 Task: Look for products in the category "Cider" with ginger flavor only.
Action: Mouse moved to (932, 319)
Screenshot: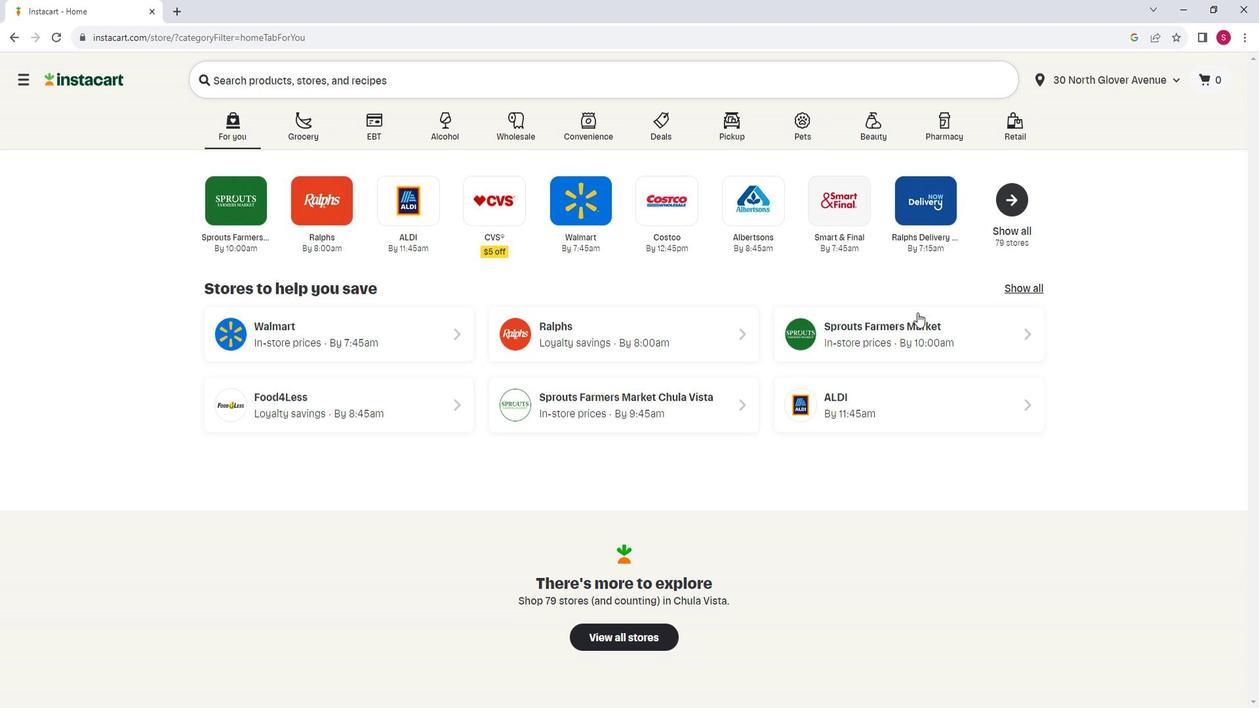 
Action: Mouse pressed left at (932, 319)
Screenshot: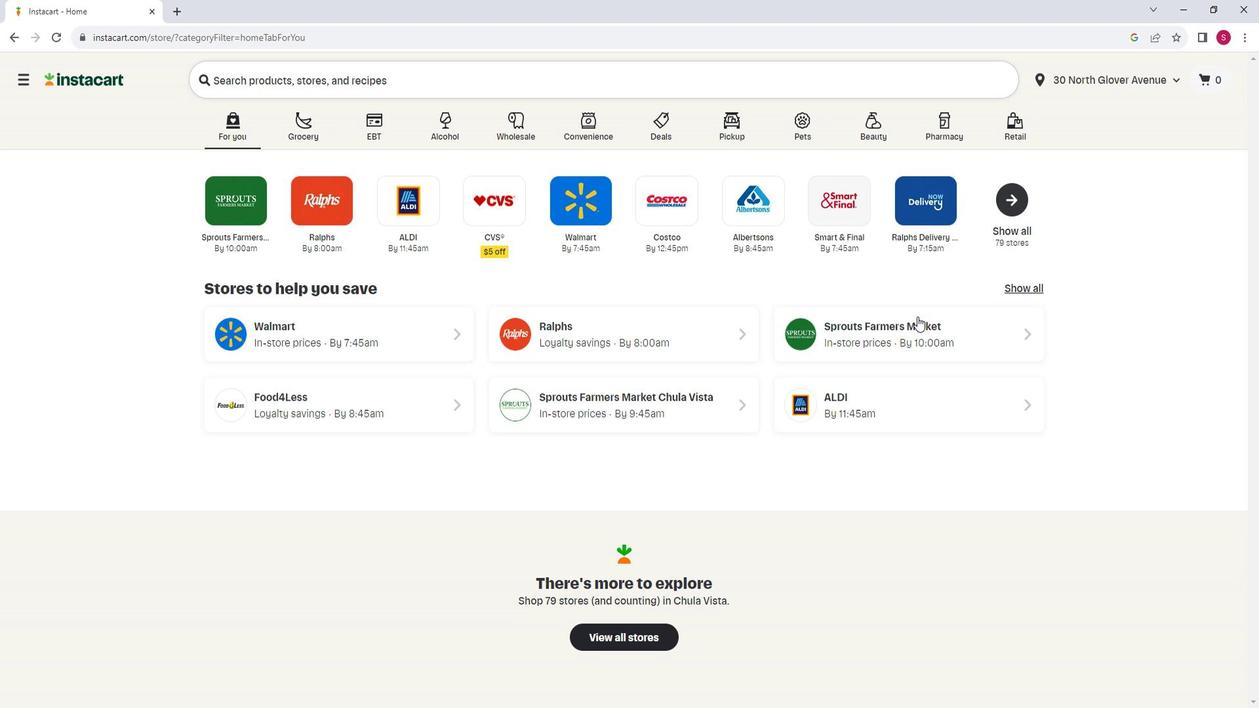
Action: Mouse moved to (61, 420)
Screenshot: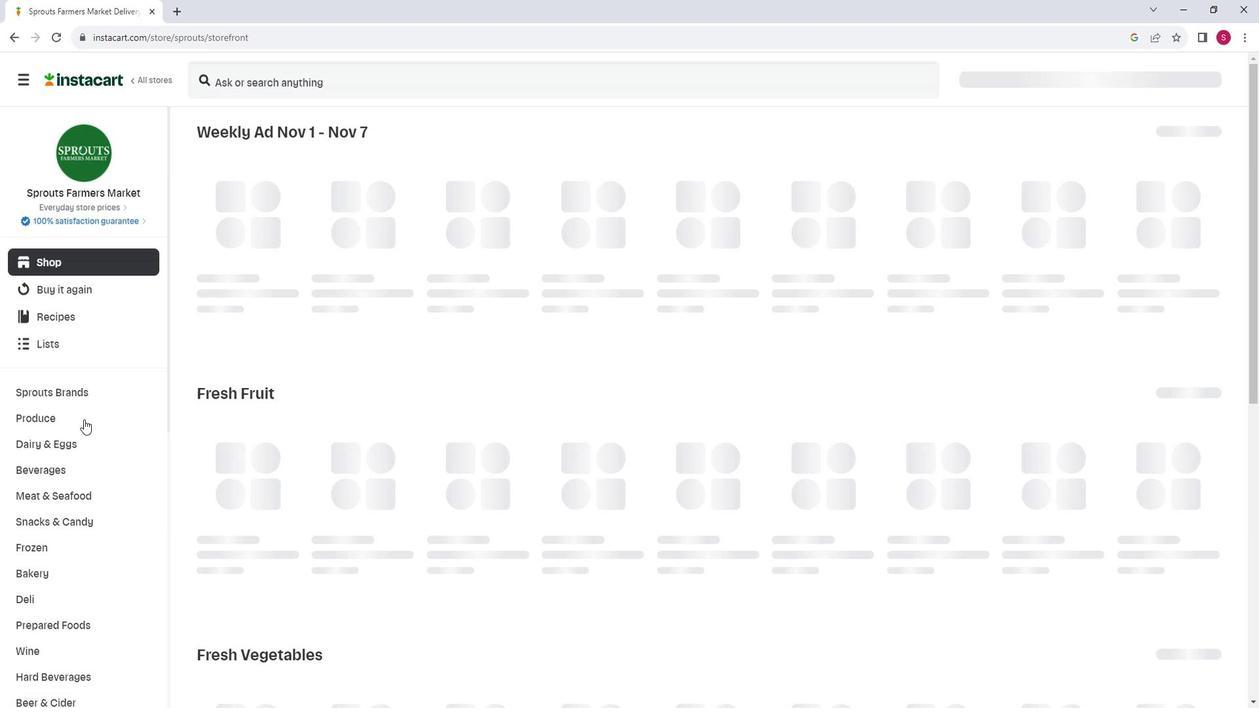 
Action: Mouse scrolled (61, 419) with delta (0, 0)
Screenshot: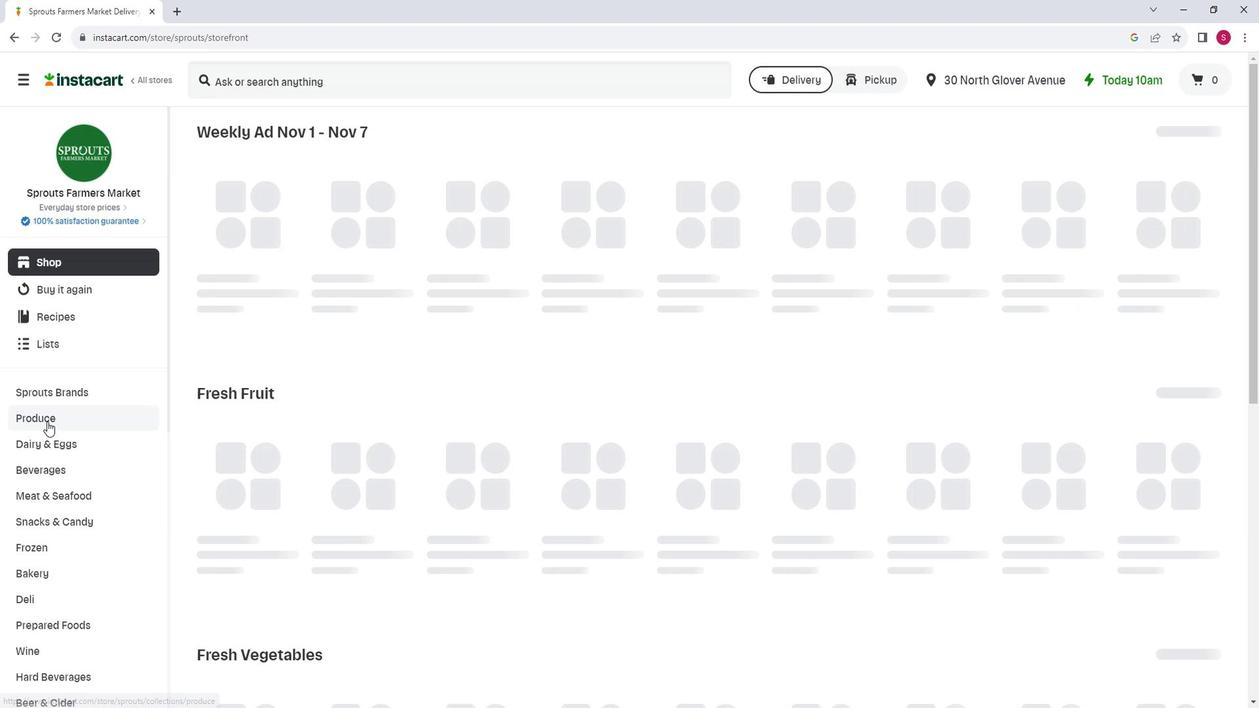 
Action: Mouse moved to (67, 625)
Screenshot: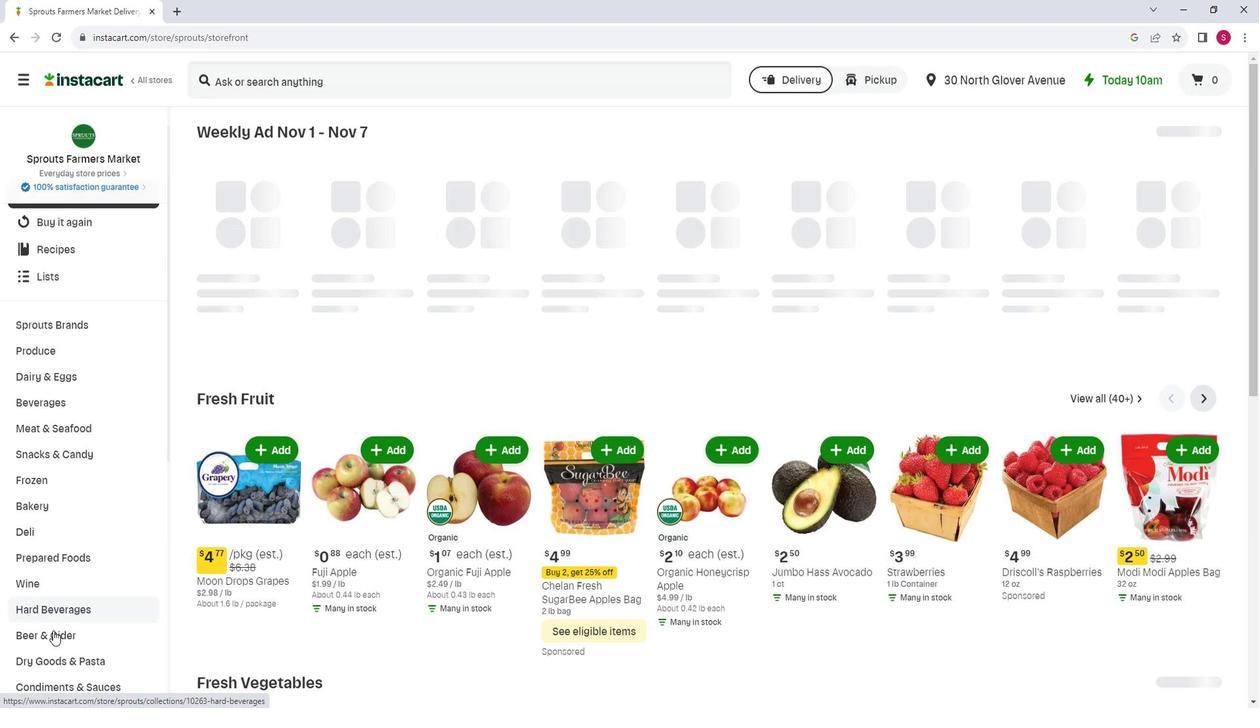 
Action: Mouse pressed left at (67, 625)
Screenshot: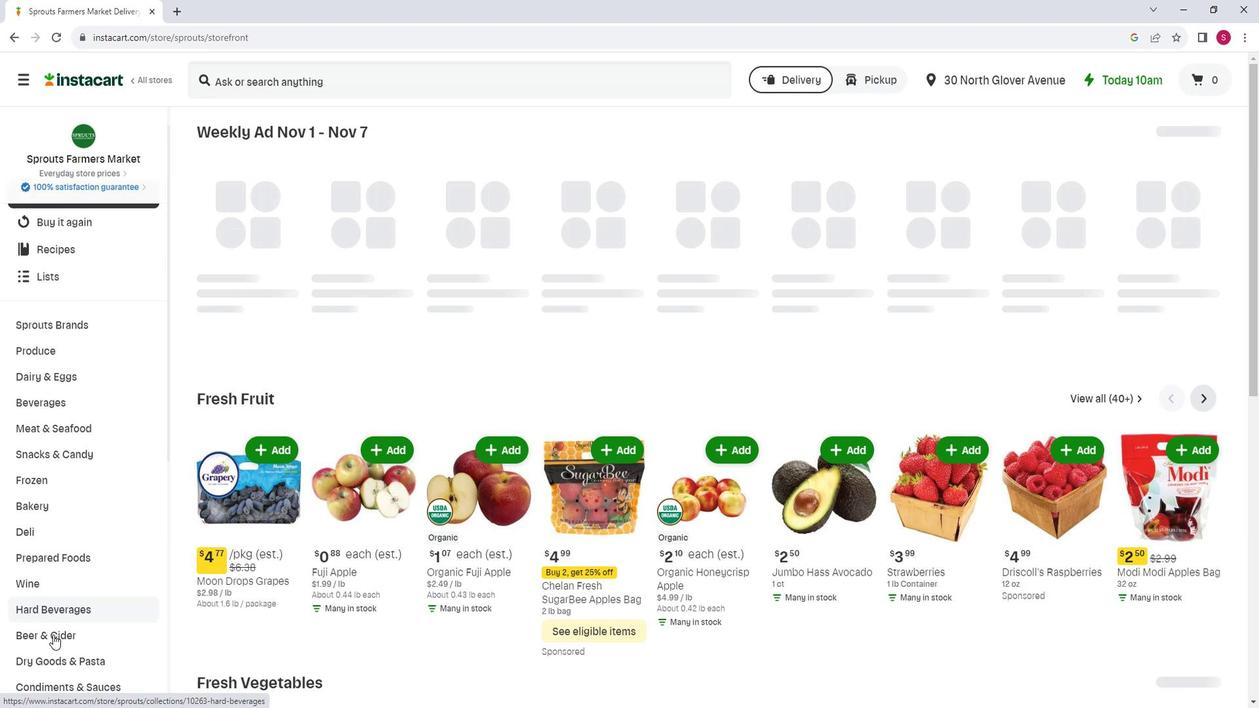 
Action: Mouse moved to (511, 179)
Screenshot: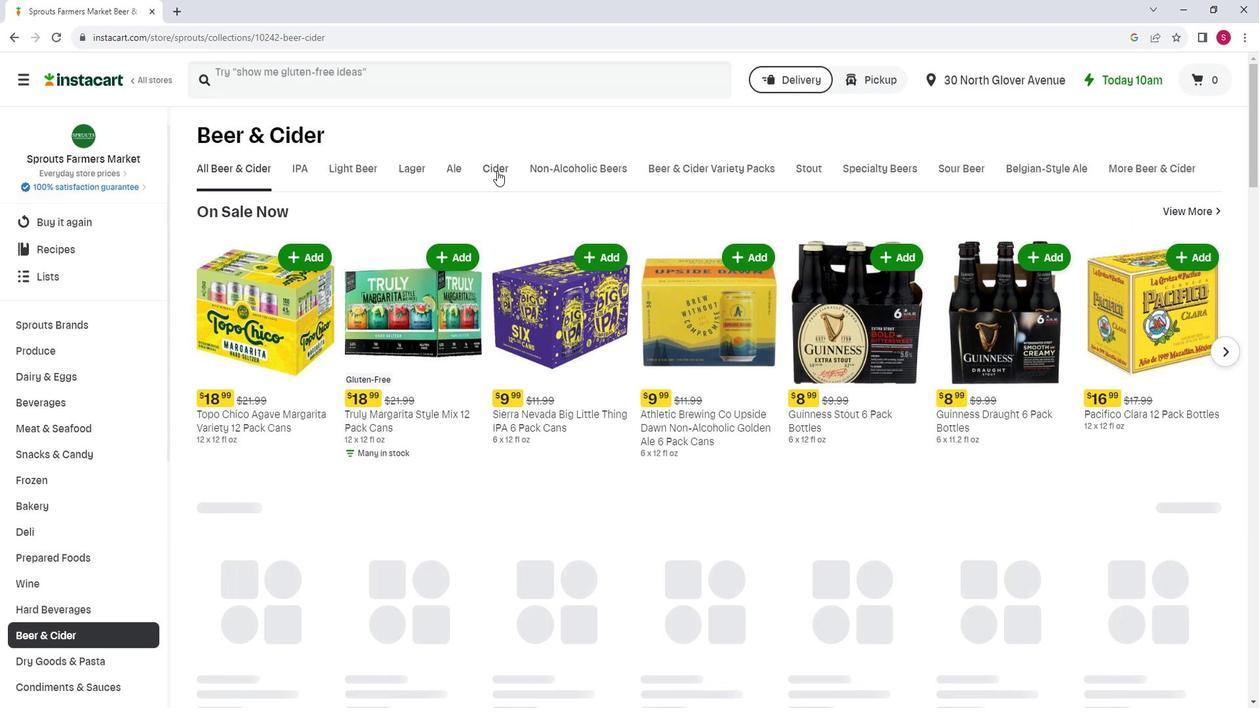 
Action: Mouse pressed left at (511, 179)
Screenshot: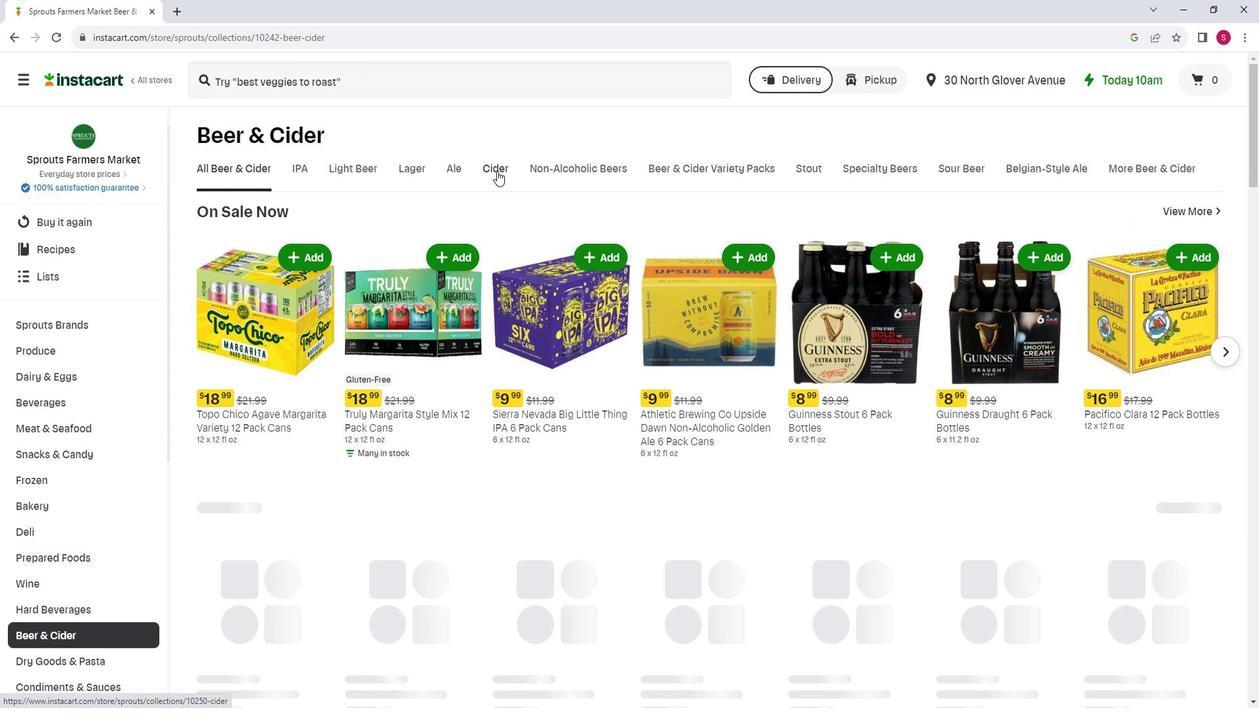 
Action: Mouse moved to (268, 221)
Screenshot: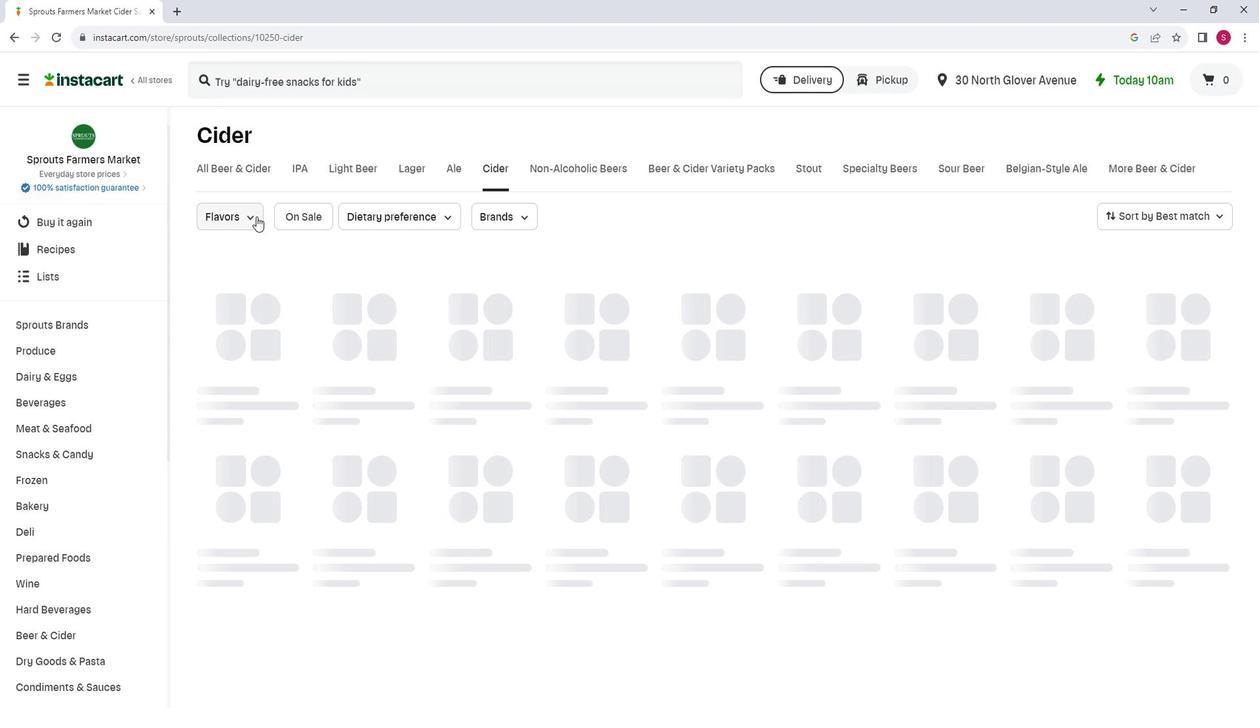 
Action: Mouse pressed left at (268, 221)
Screenshot: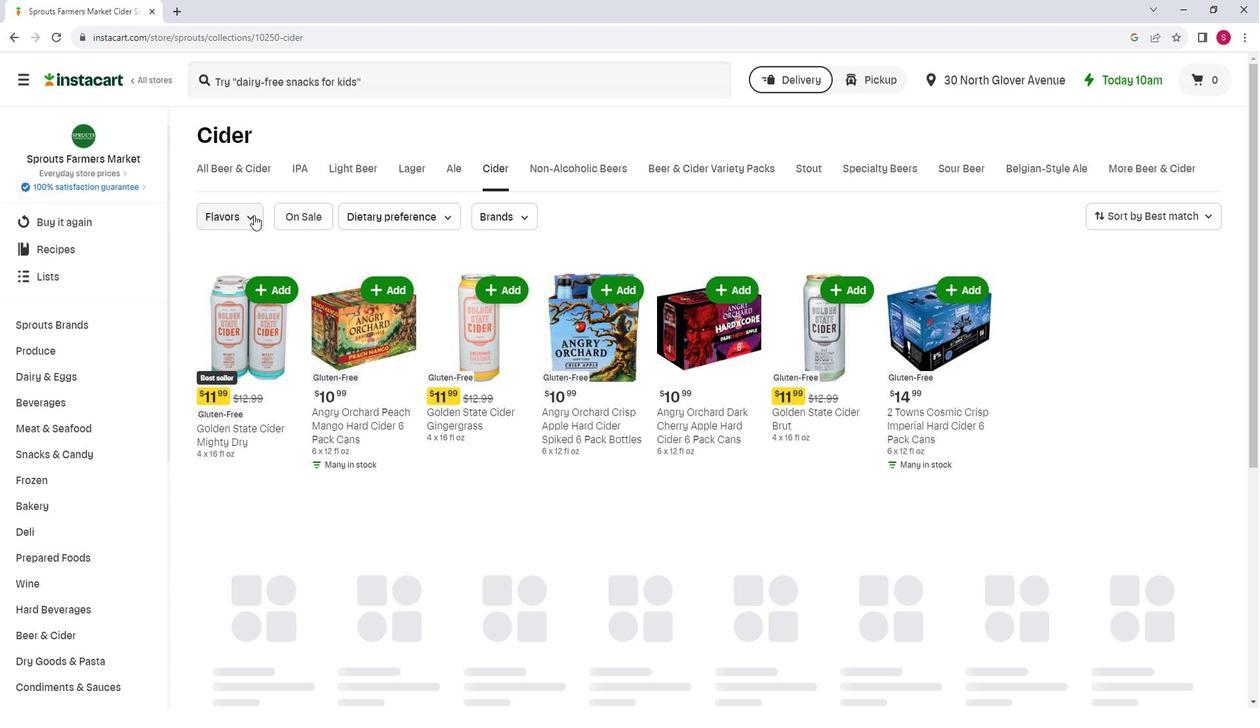 
Action: Mouse moved to (257, 291)
Screenshot: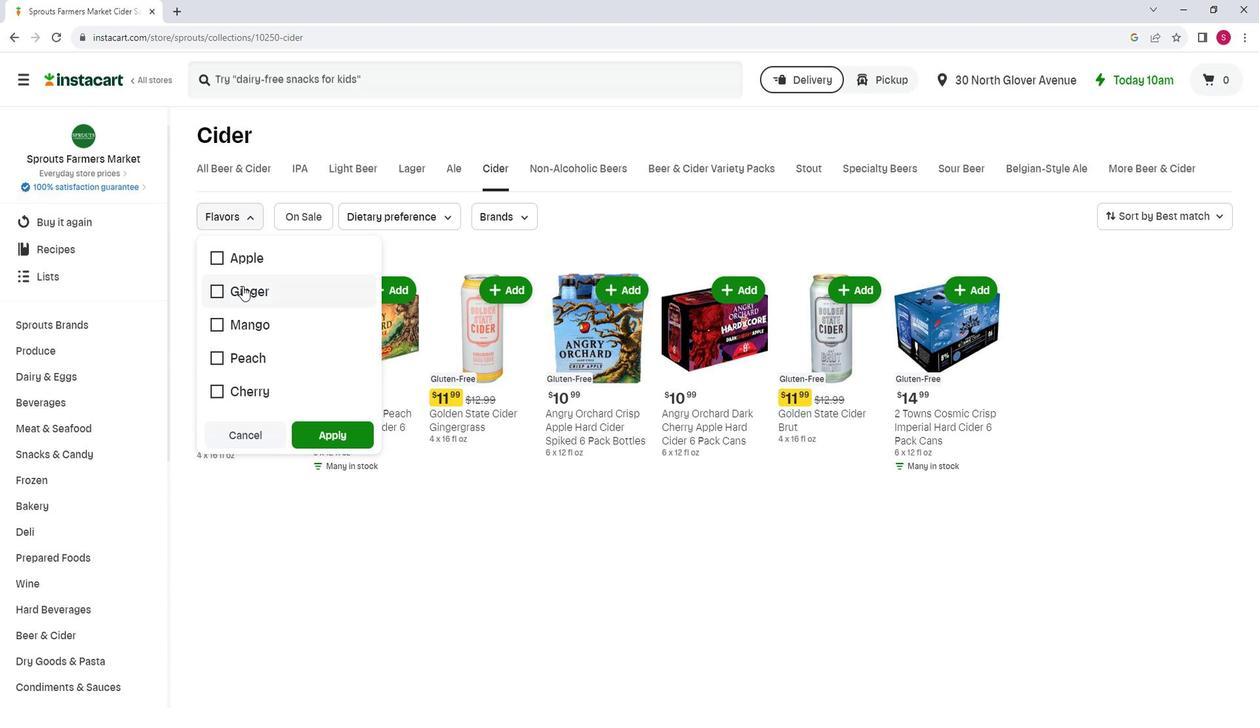 
Action: Mouse pressed left at (257, 291)
Screenshot: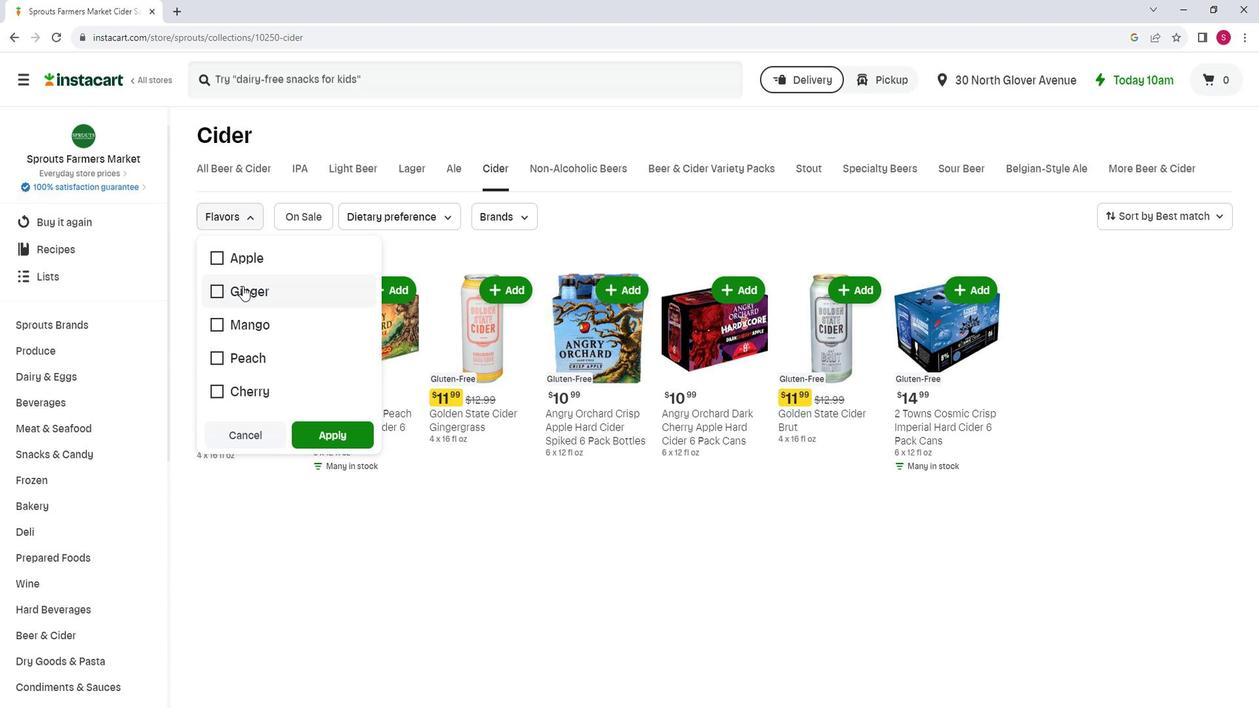 
Action: Mouse moved to (359, 423)
Screenshot: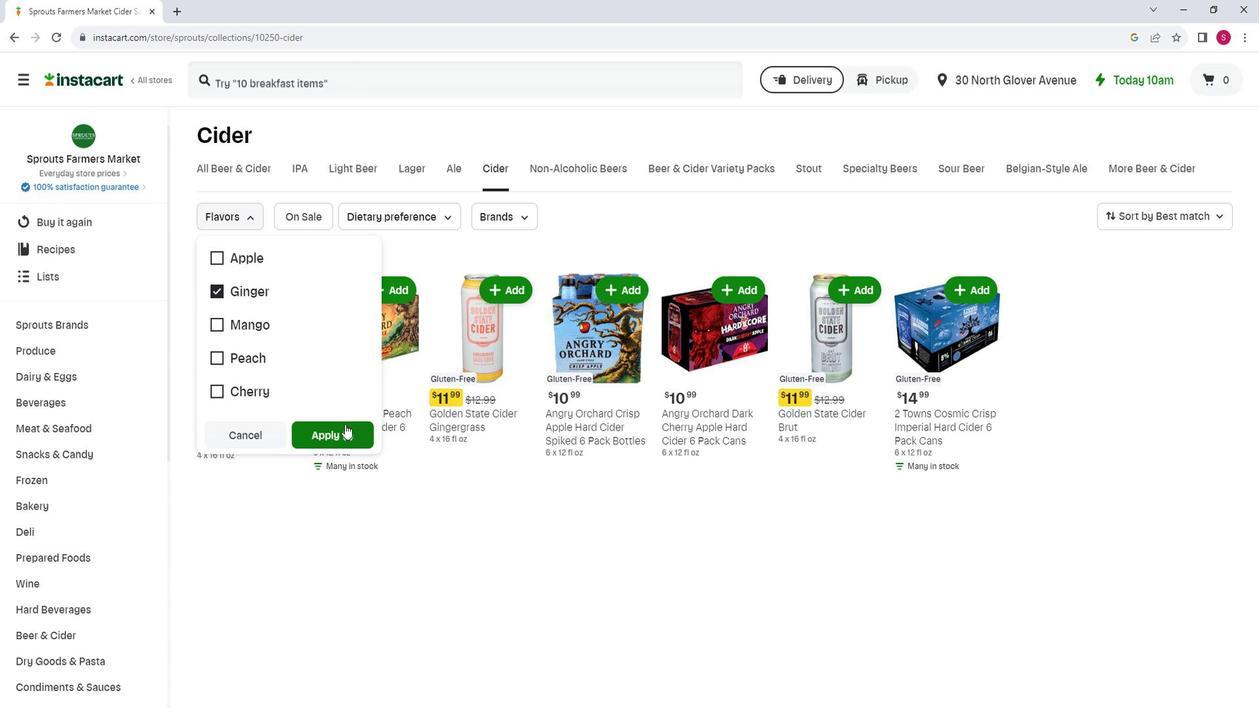 
Action: Mouse pressed left at (359, 423)
Screenshot: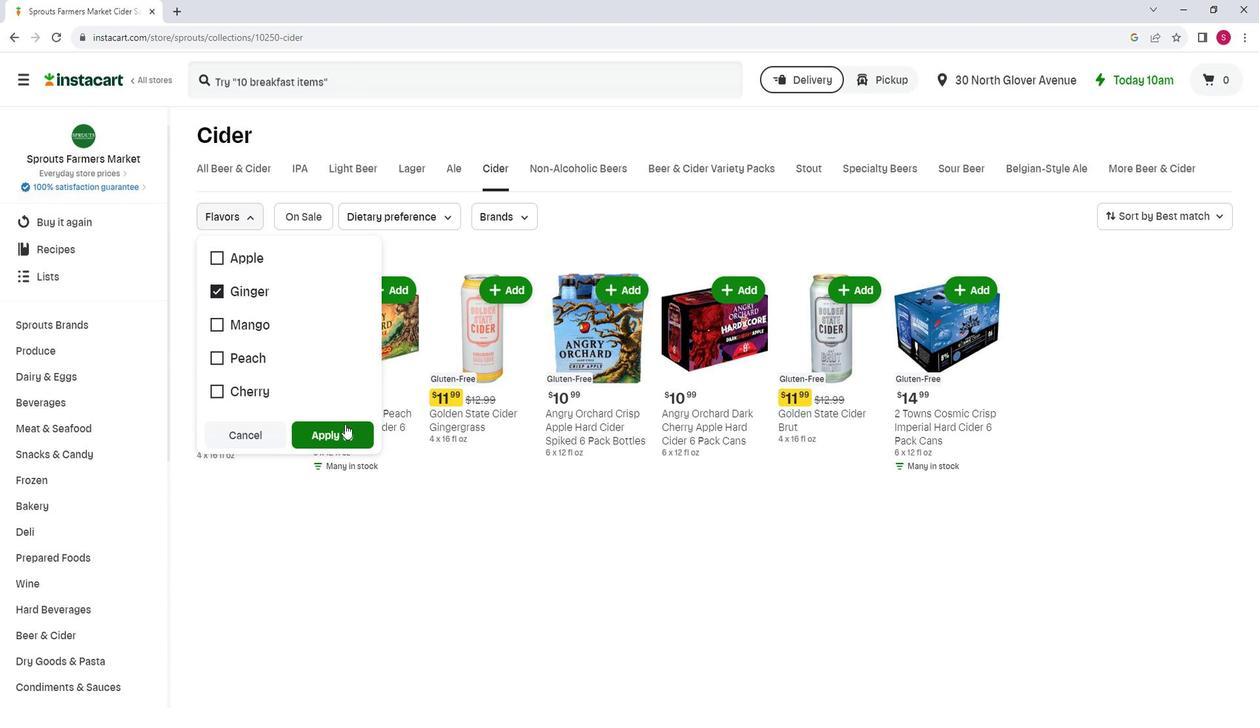 
Action: Mouse moved to (186, 278)
Screenshot: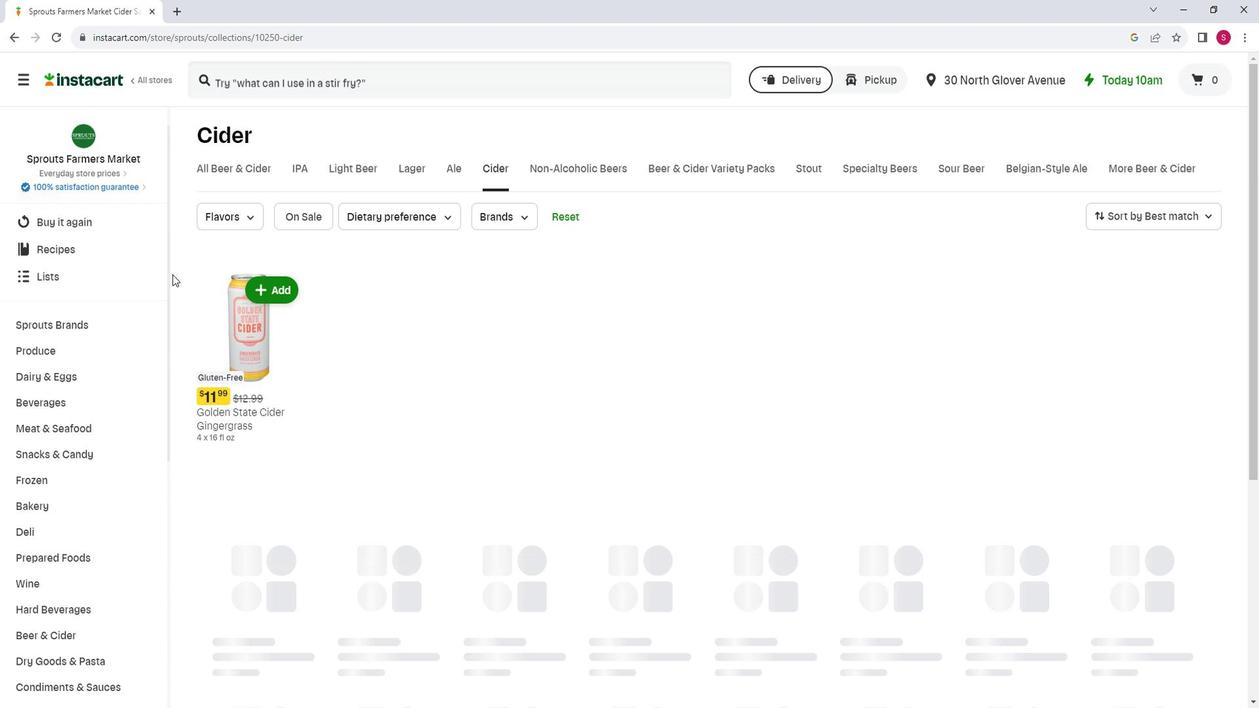 
